 Task: Create a due date automation trigger when advanced on, 2 working days after a card is due add content with a name starting with resume at 11:00 AM.
Action: Mouse moved to (1115, 91)
Screenshot: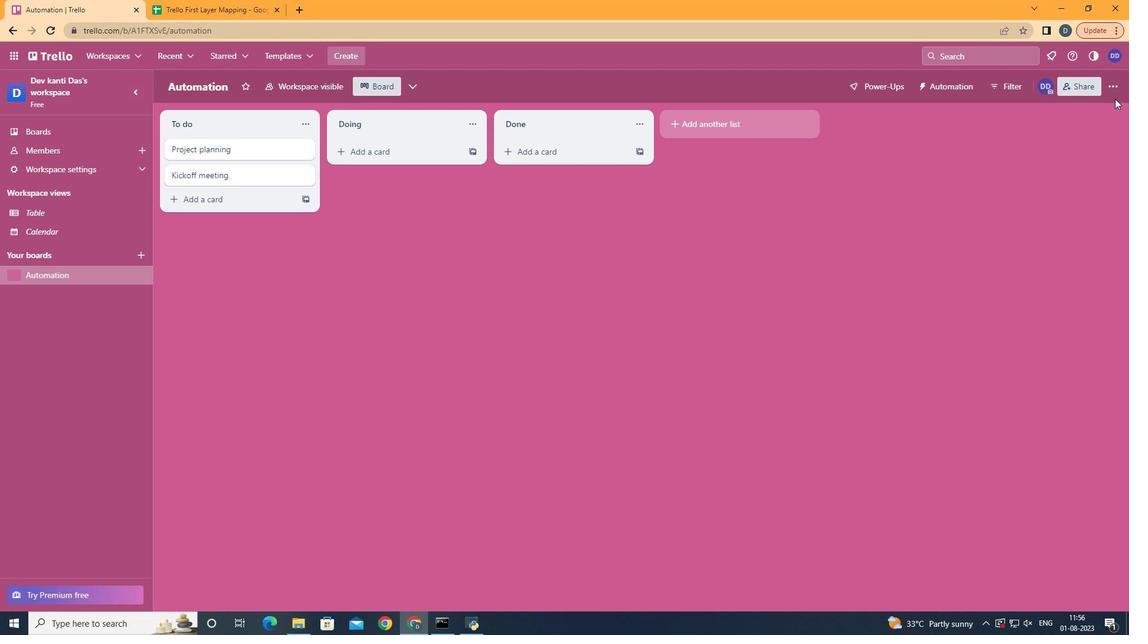 
Action: Mouse pressed left at (1115, 91)
Screenshot: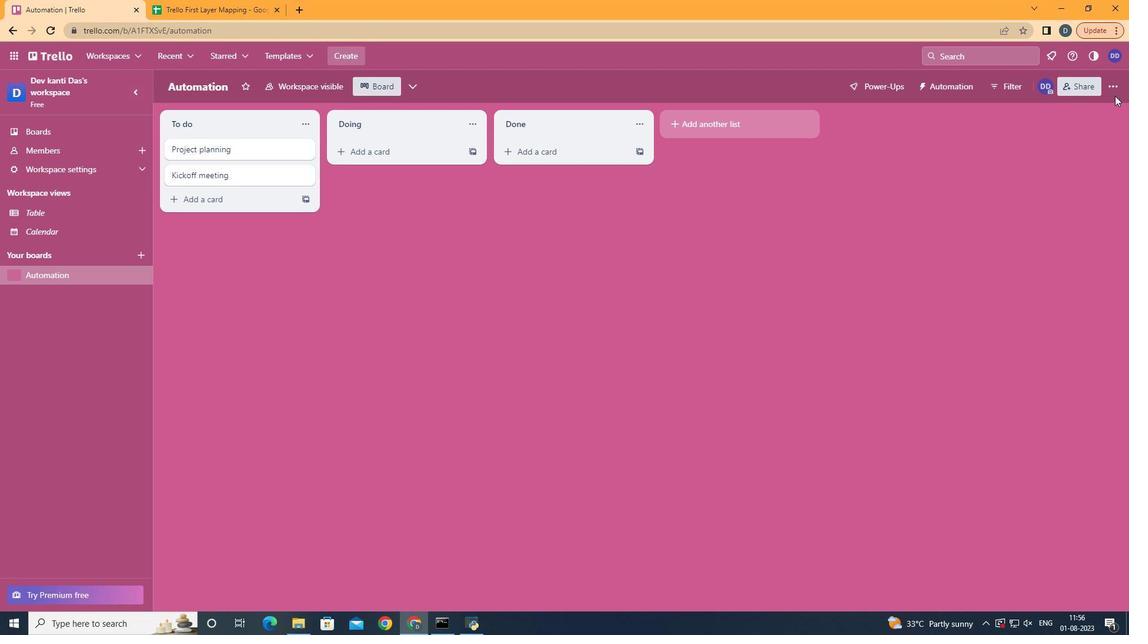 
Action: Mouse moved to (1042, 248)
Screenshot: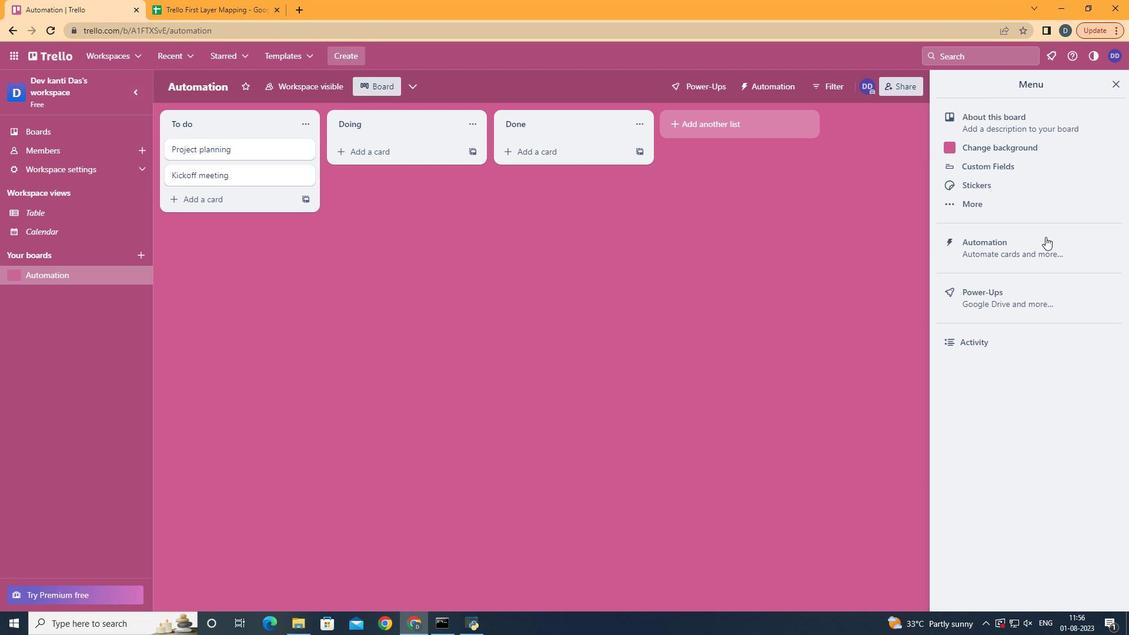 
Action: Mouse pressed left at (1042, 248)
Screenshot: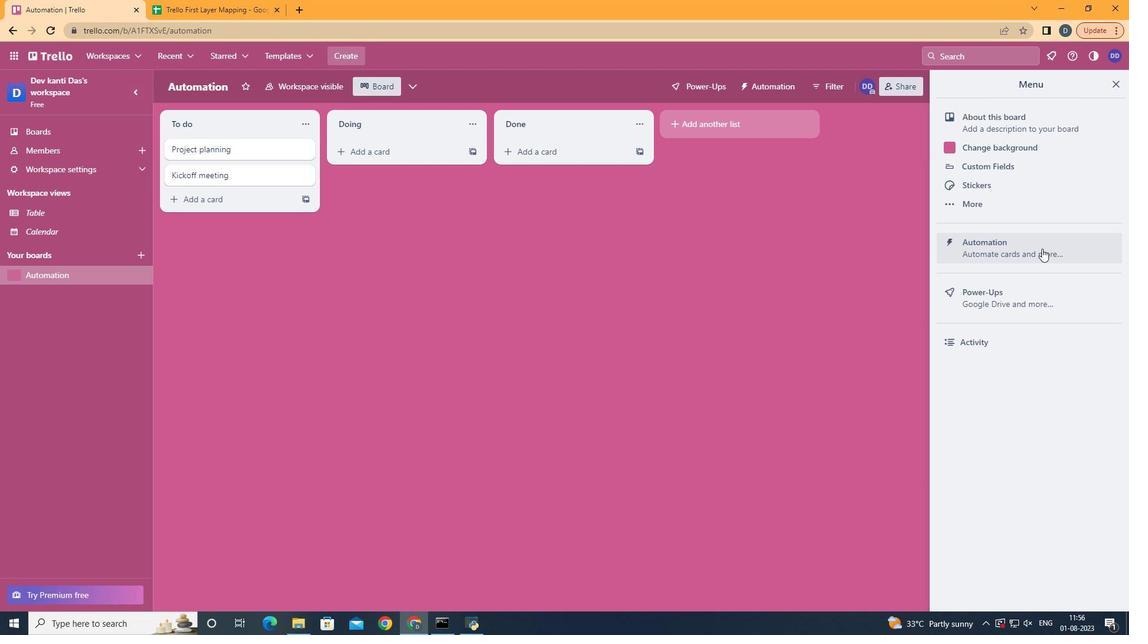 
Action: Mouse moved to (233, 236)
Screenshot: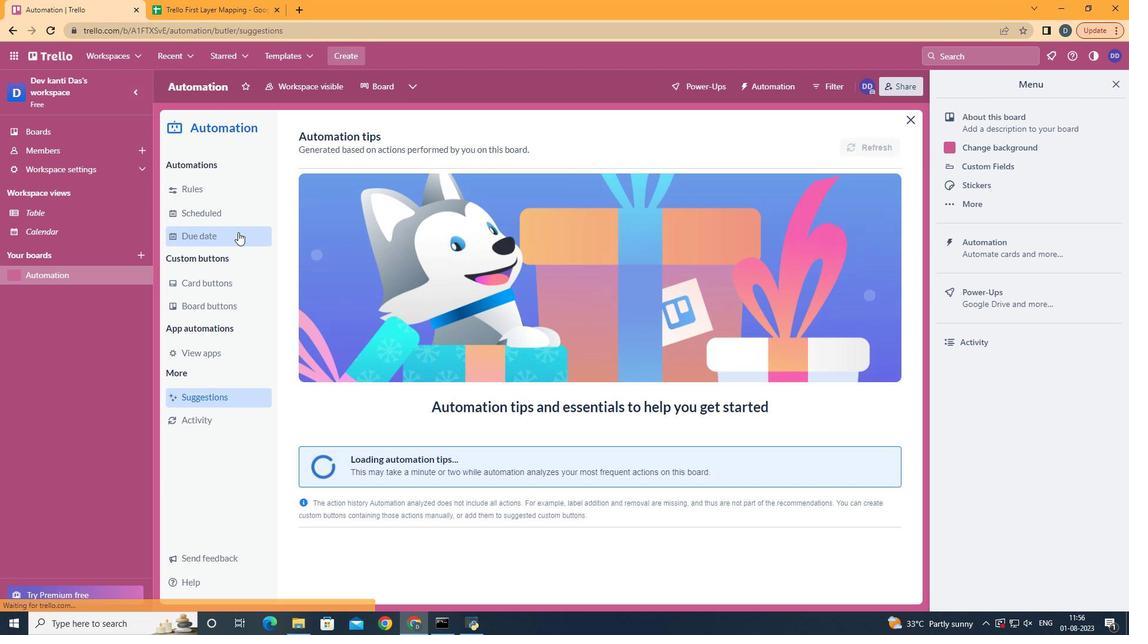 
Action: Mouse pressed left at (233, 236)
Screenshot: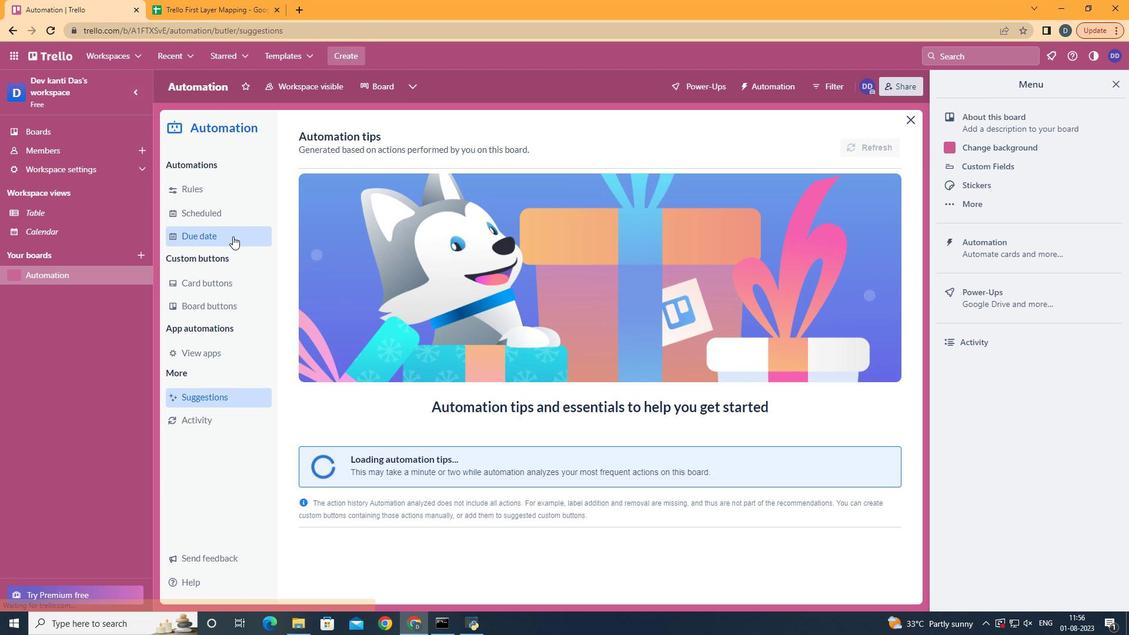 
Action: Mouse moved to (819, 141)
Screenshot: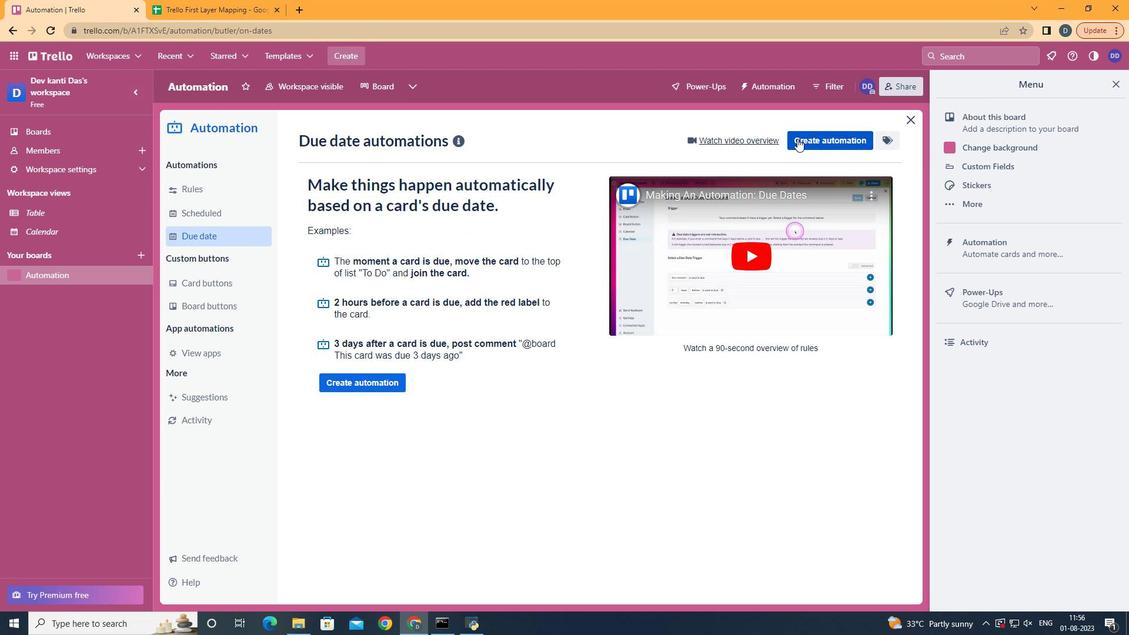 
Action: Mouse pressed left at (819, 141)
Screenshot: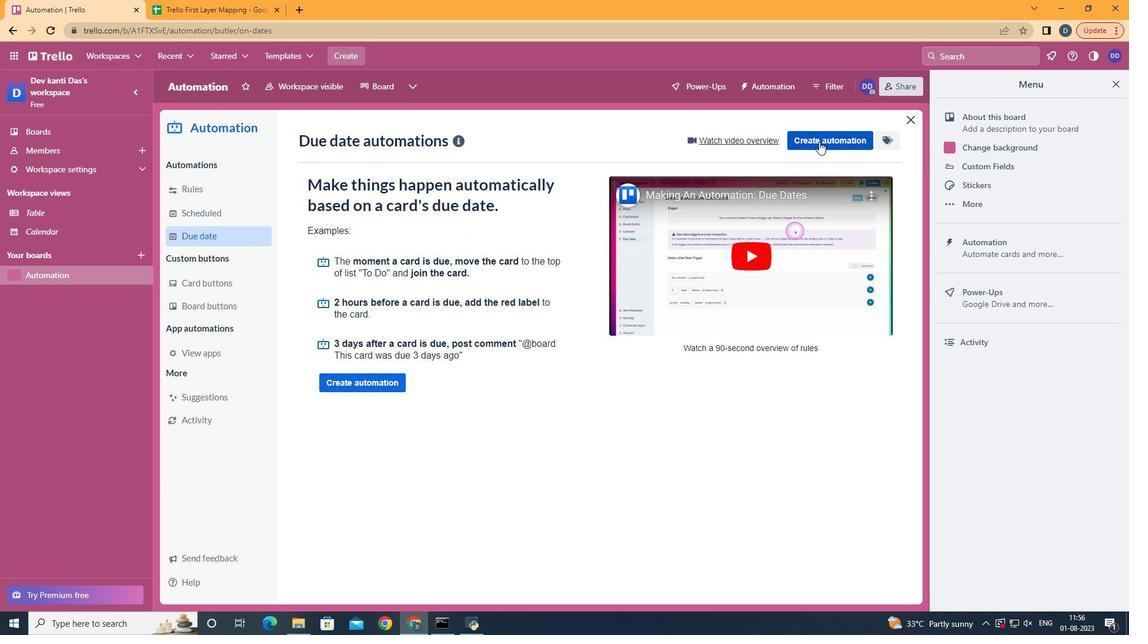 
Action: Mouse moved to (575, 245)
Screenshot: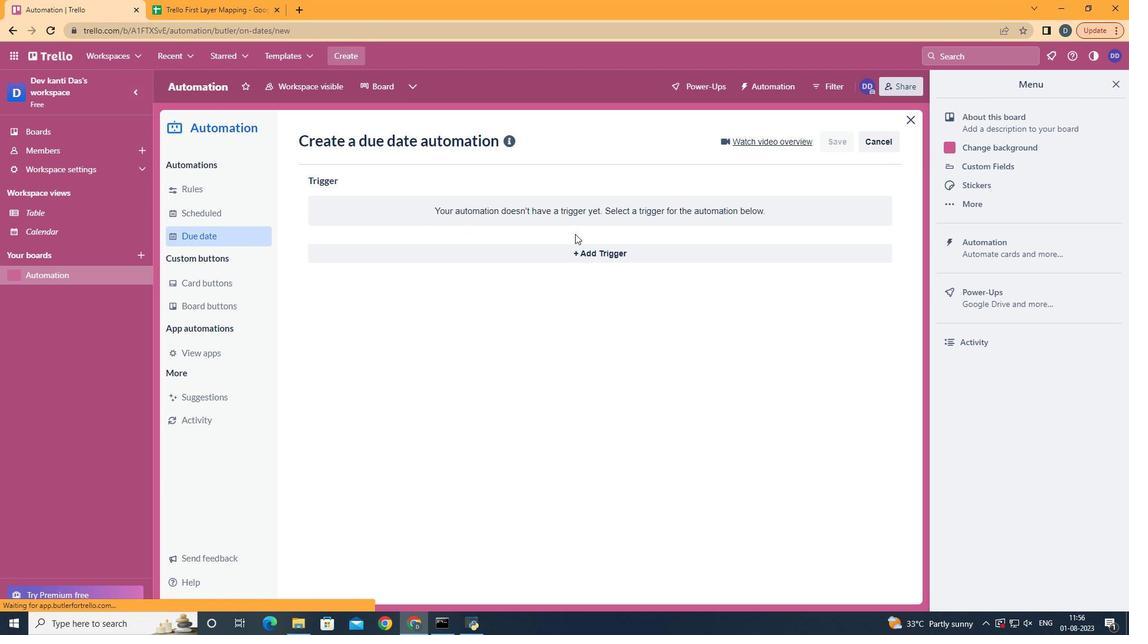 
Action: Mouse pressed left at (575, 245)
Screenshot: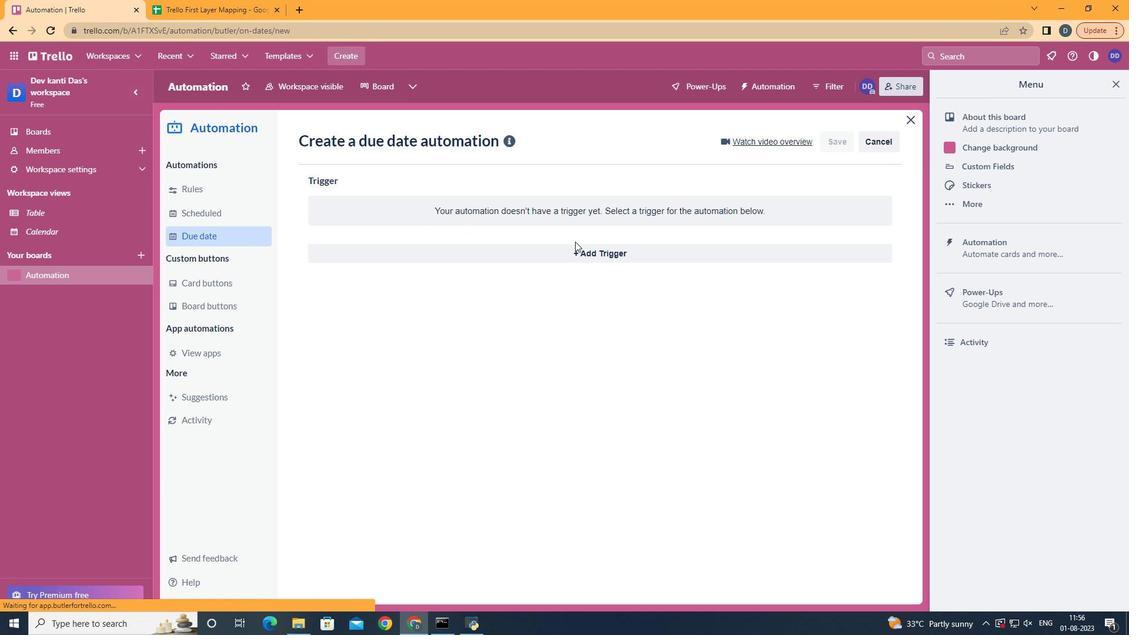 
Action: Mouse moved to (379, 478)
Screenshot: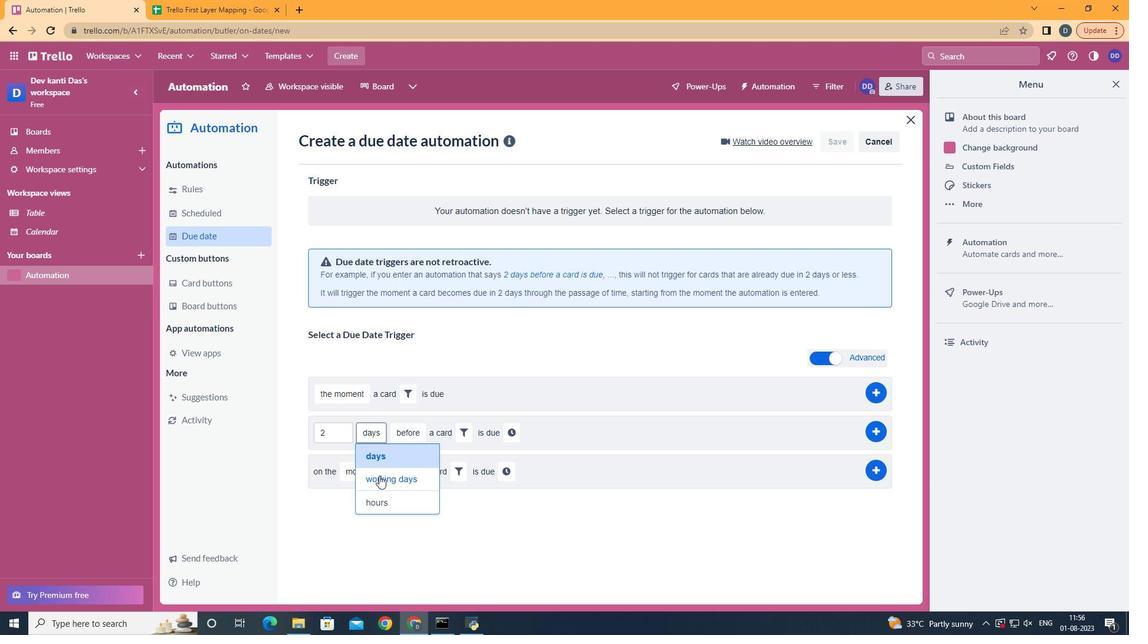 
Action: Mouse pressed left at (379, 478)
Screenshot: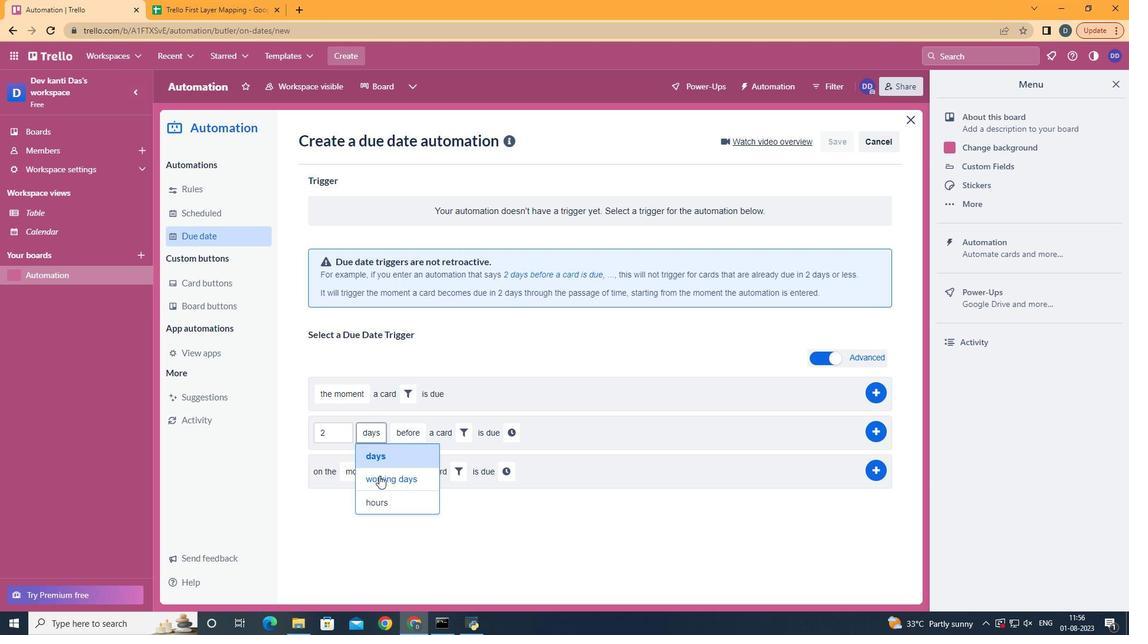 
Action: Mouse moved to (460, 480)
Screenshot: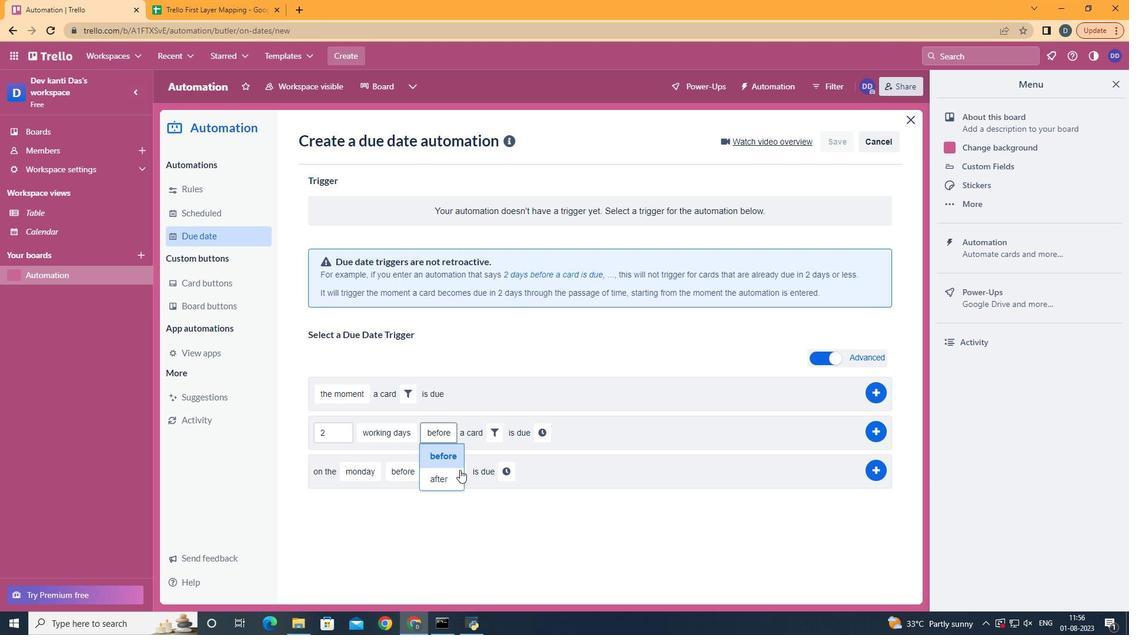 
Action: Mouse pressed left at (460, 480)
Screenshot: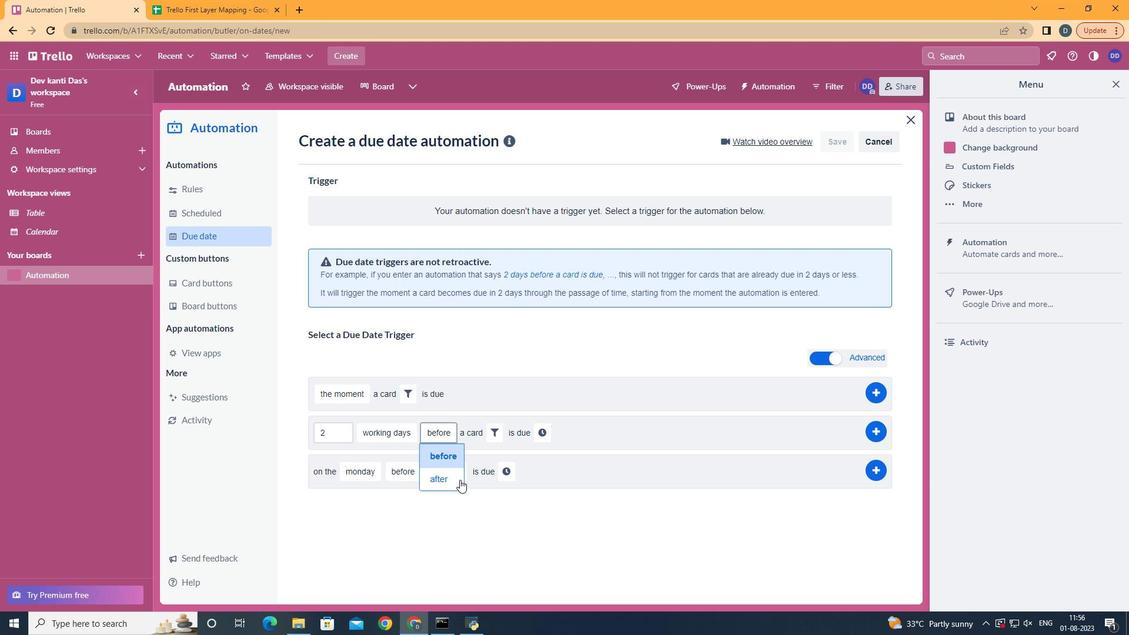 
Action: Mouse moved to (488, 421)
Screenshot: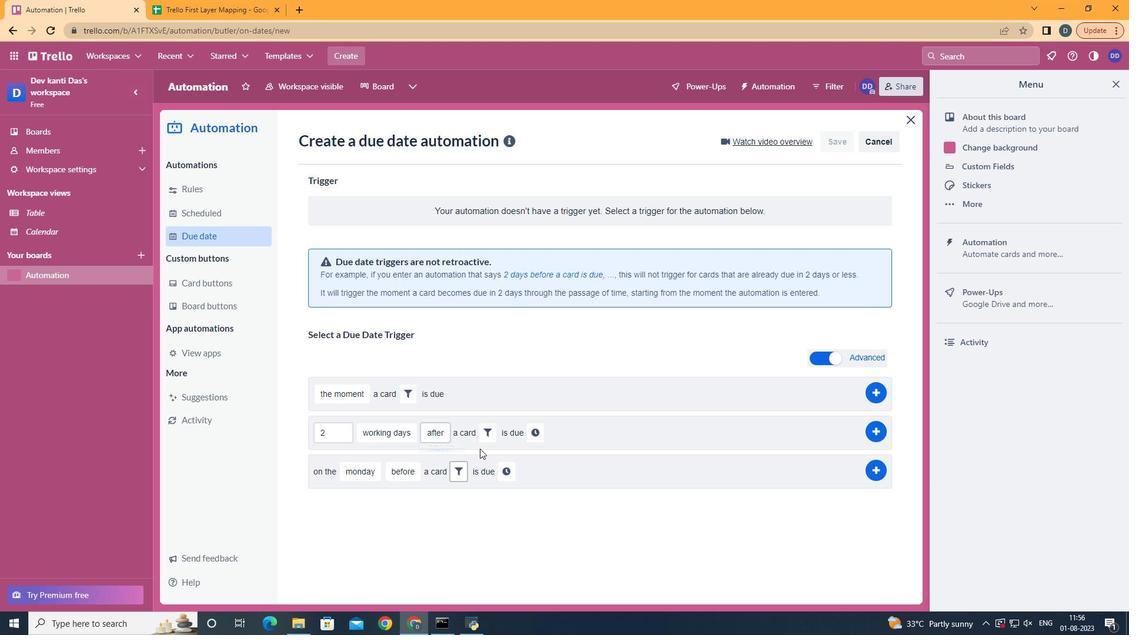 
Action: Mouse pressed left at (488, 421)
Screenshot: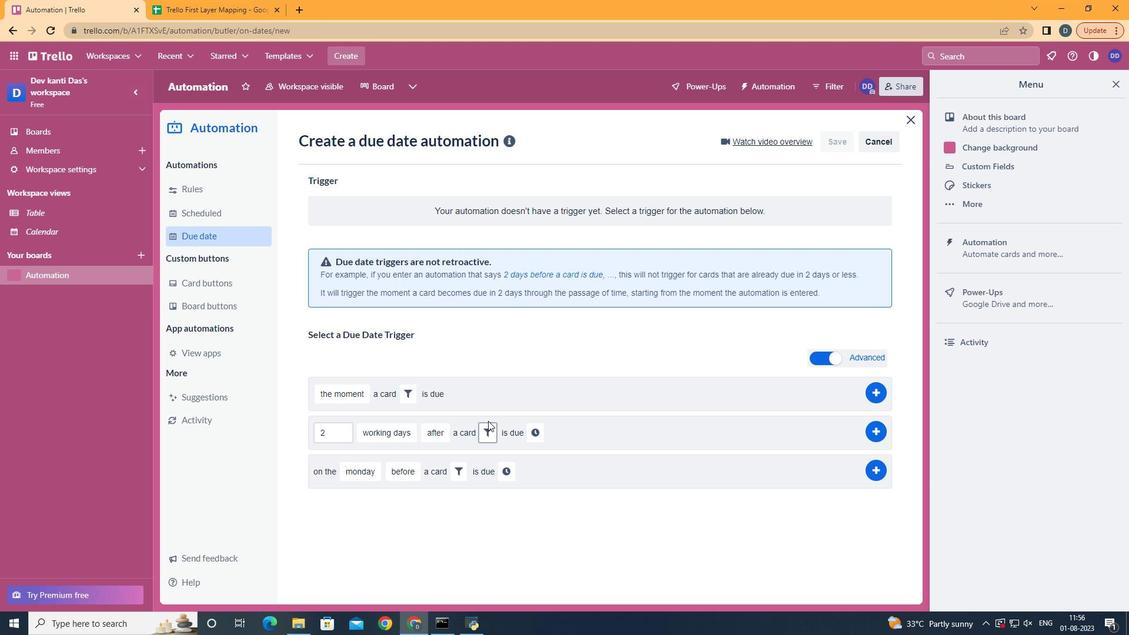 
Action: Mouse moved to (488, 428)
Screenshot: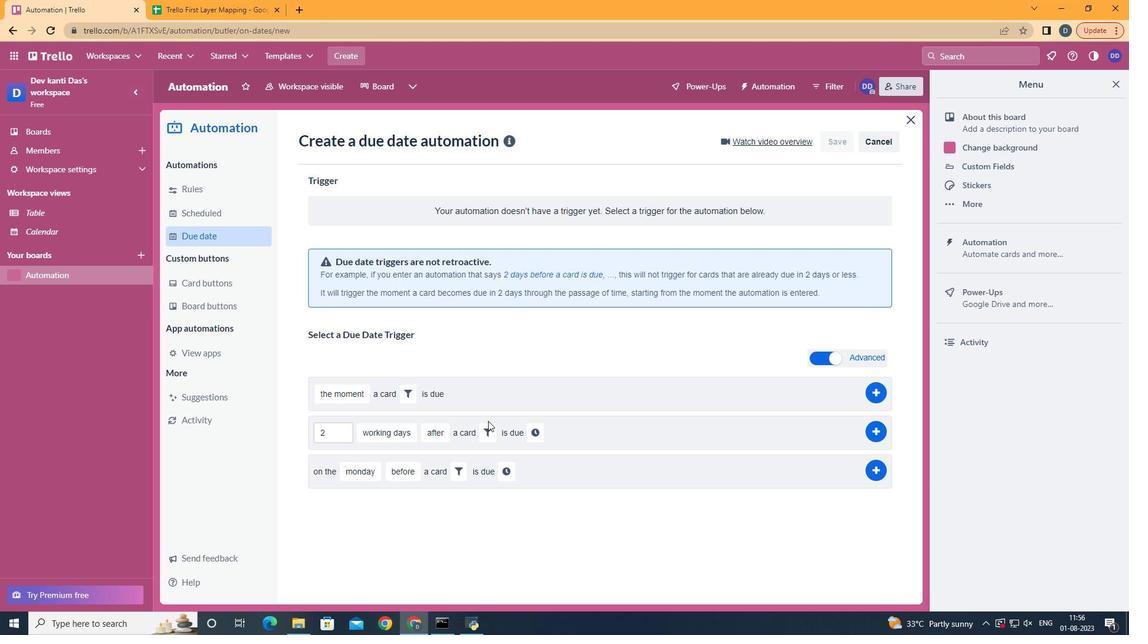 
Action: Mouse pressed left at (488, 428)
Screenshot: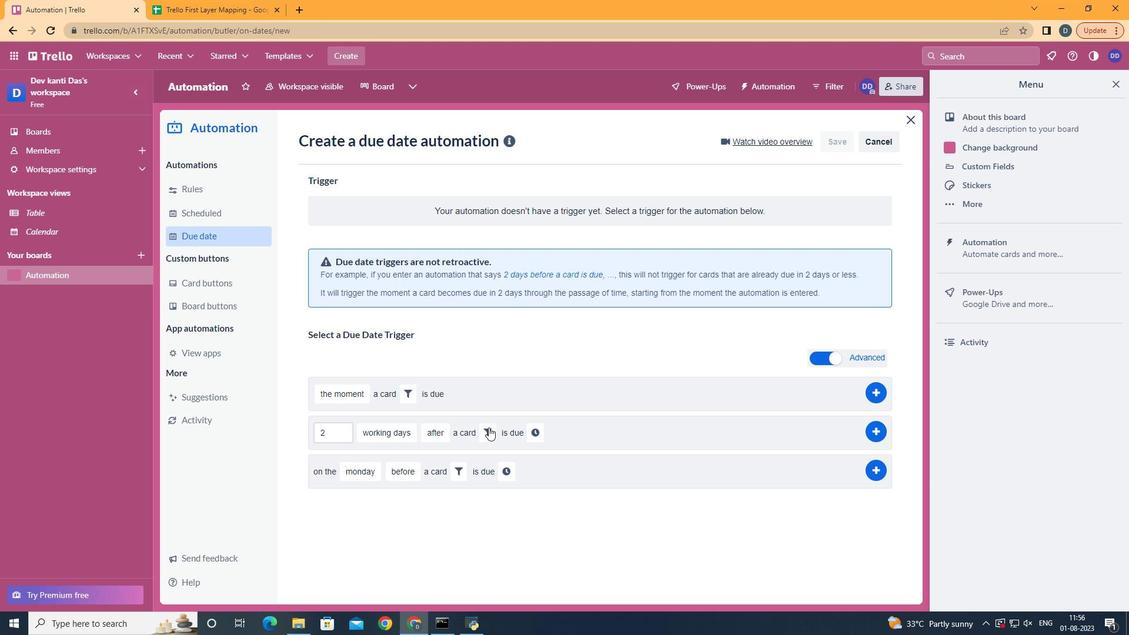 
Action: Mouse moved to (629, 471)
Screenshot: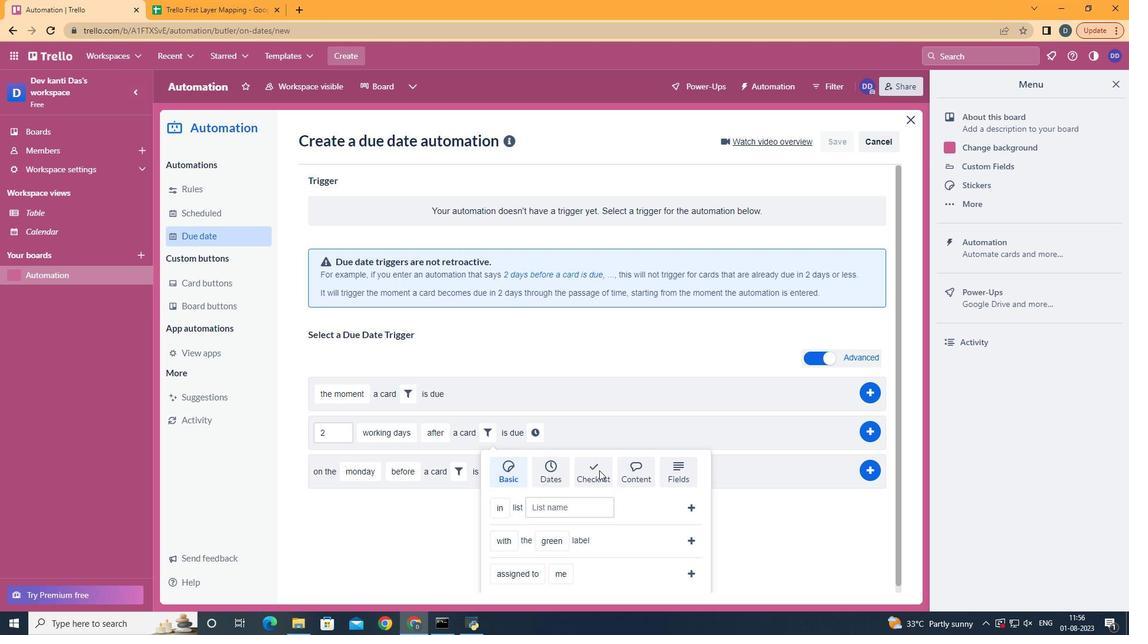 
Action: Mouse pressed left at (629, 471)
Screenshot: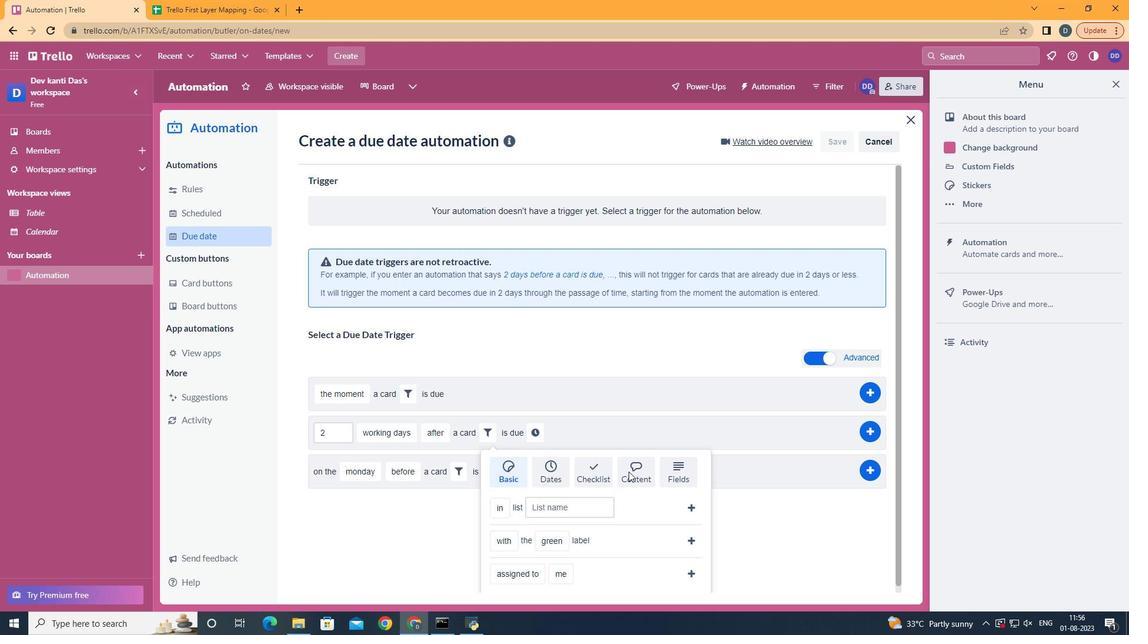 
Action: Mouse moved to (630, 470)
Screenshot: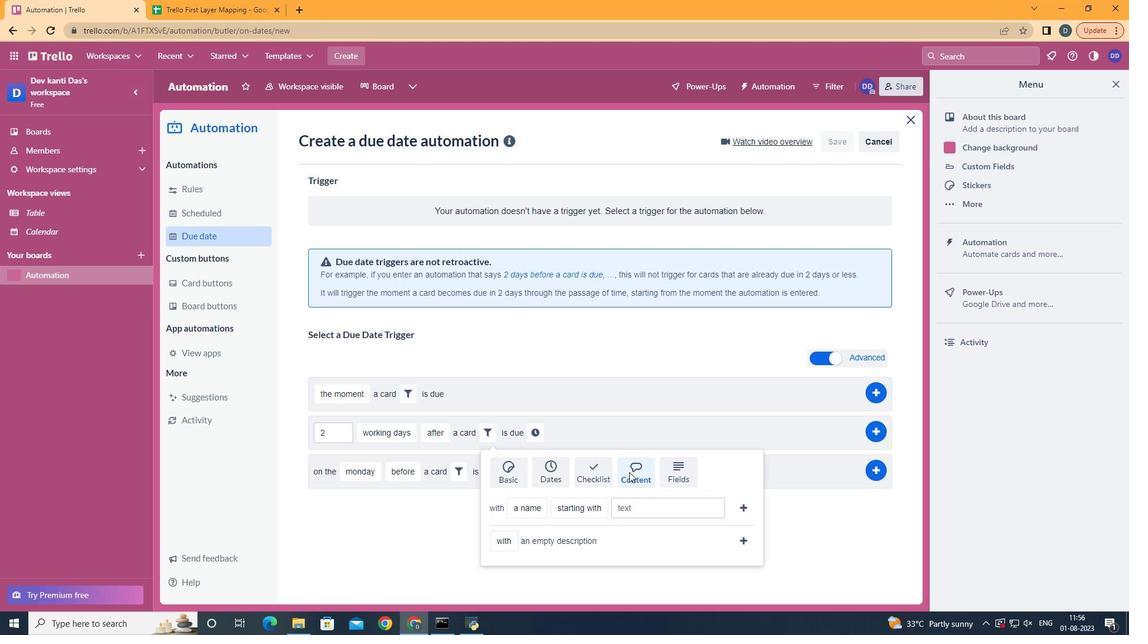 
Action: Mouse scrolled (630, 469) with delta (0, 0)
Screenshot: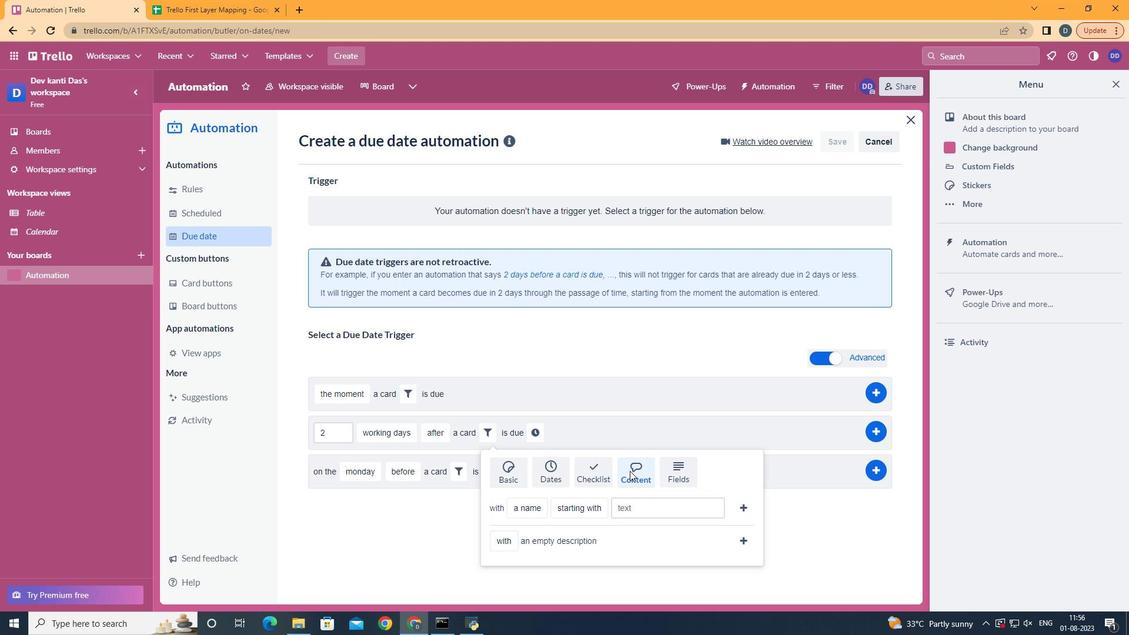 
Action: Mouse moved to (531, 534)
Screenshot: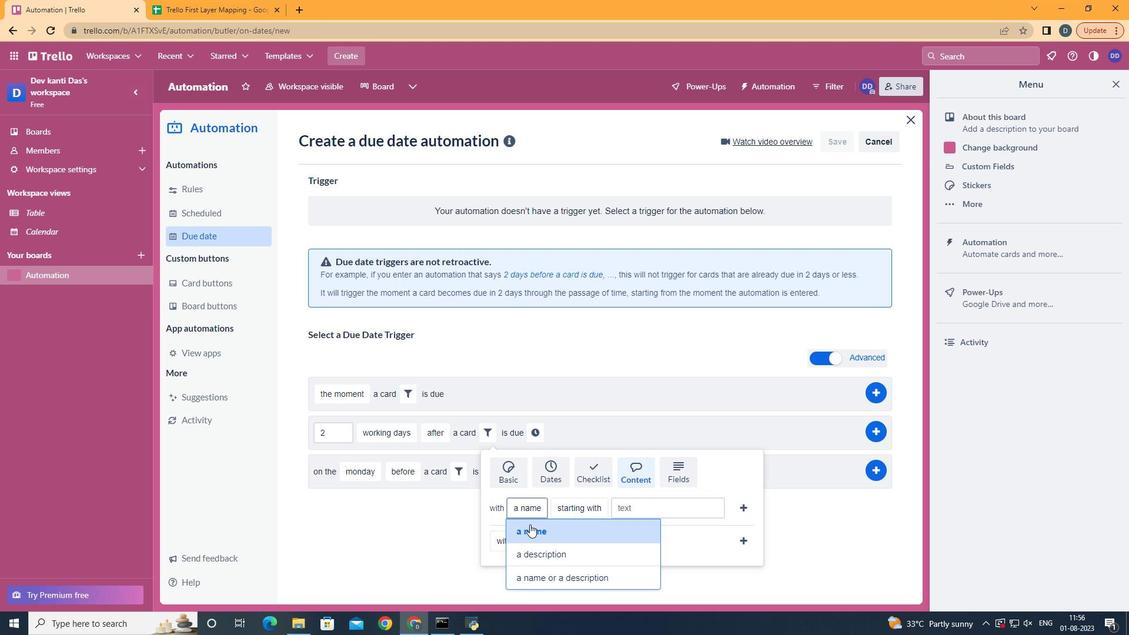 
Action: Mouse pressed left at (531, 534)
Screenshot: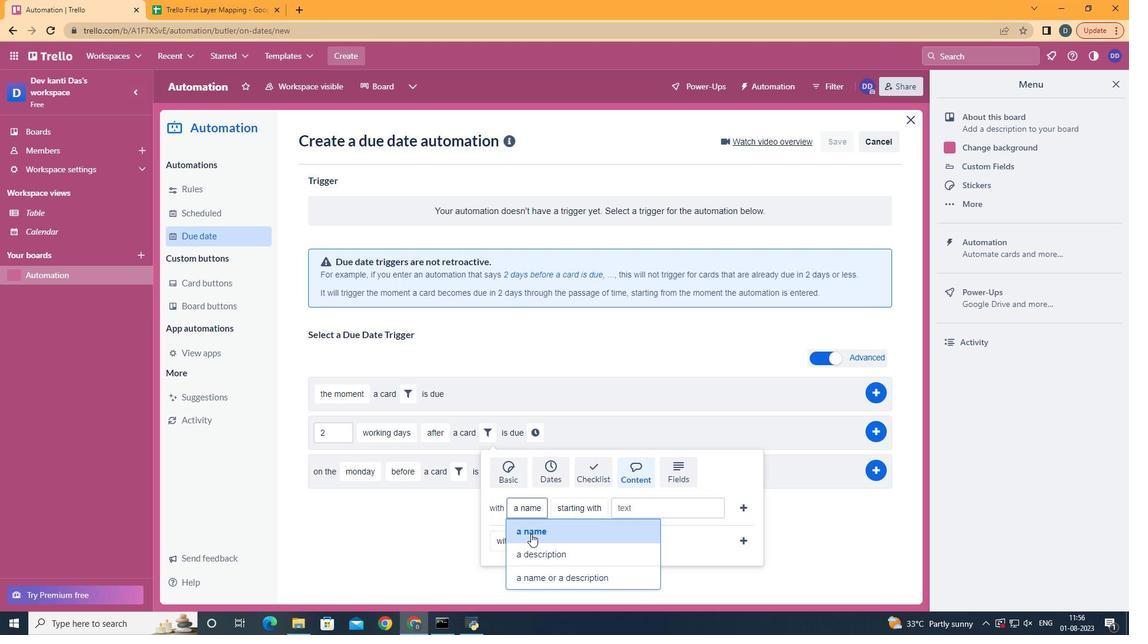 
Action: Mouse moved to (612, 370)
Screenshot: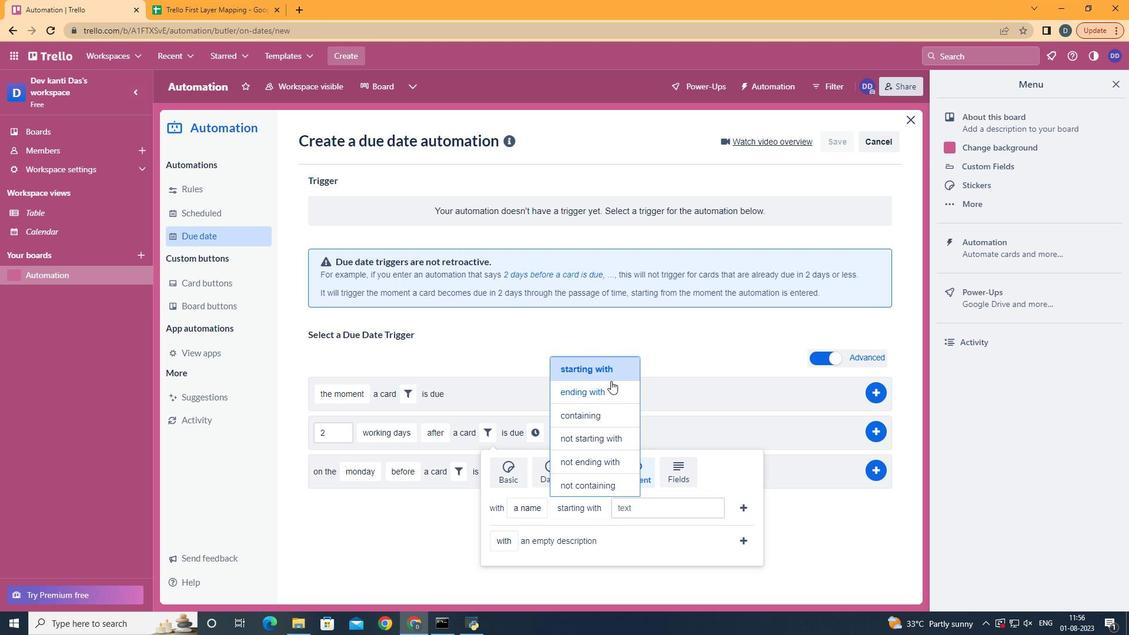 
Action: Mouse pressed left at (612, 370)
Screenshot: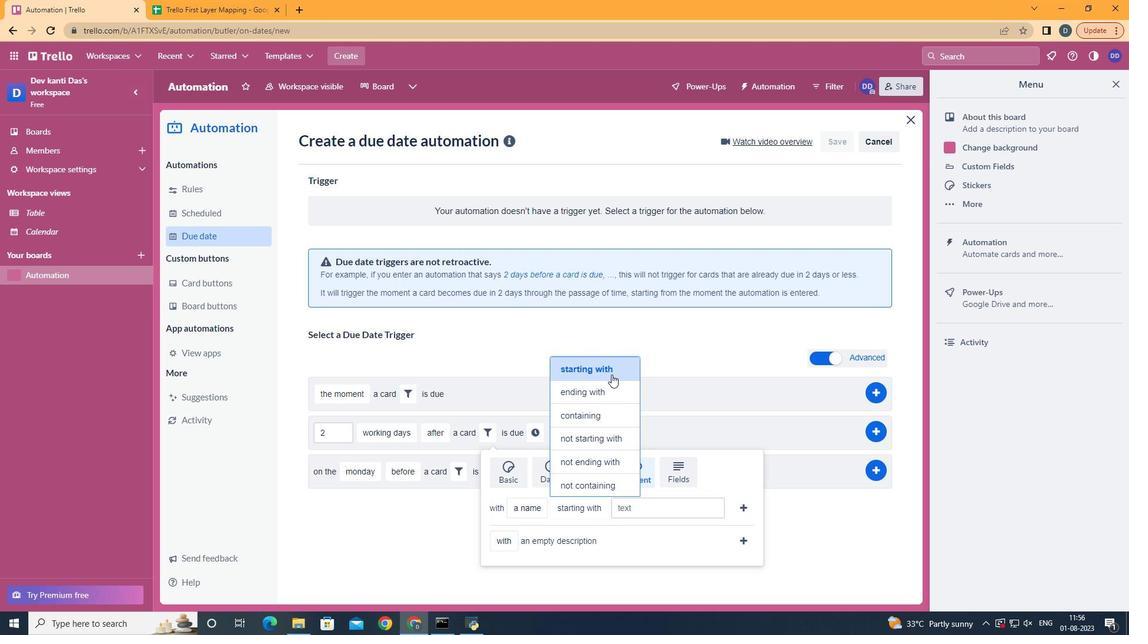 
Action: Mouse moved to (657, 507)
Screenshot: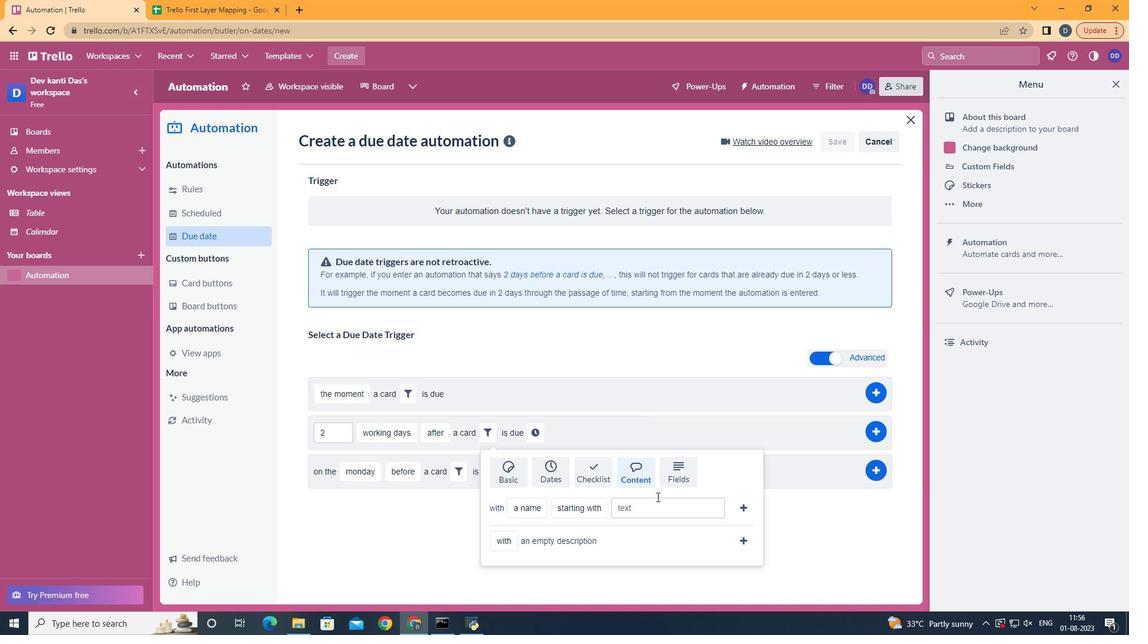 
Action: Mouse pressed left at (657, 507)
Screenshot: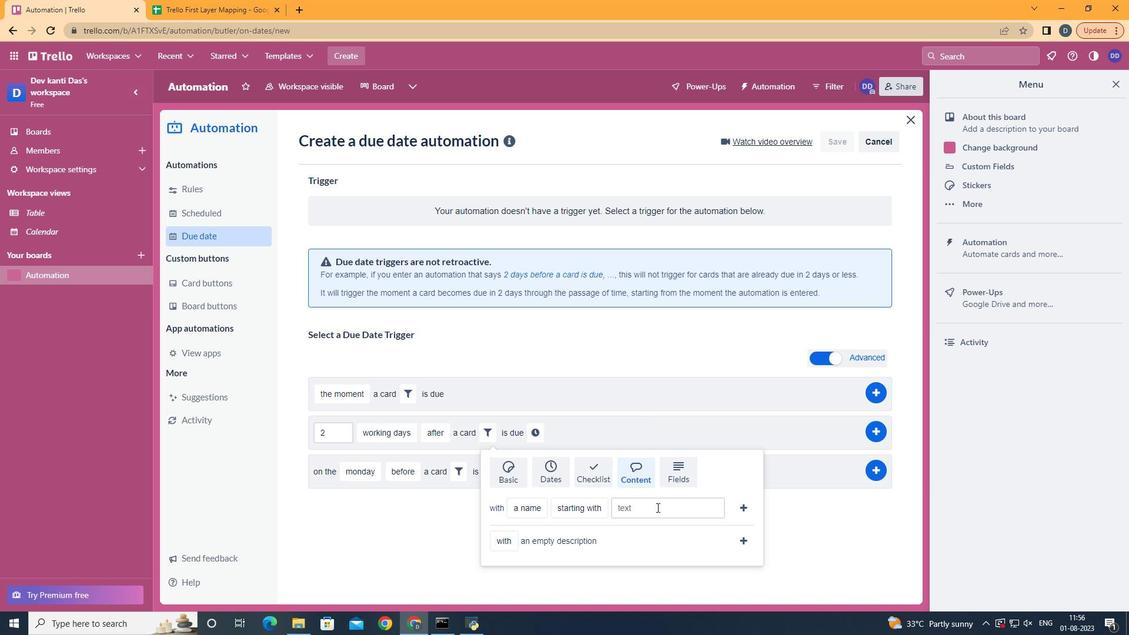 
Action: Mouse moved to (657, 507)
Screenshot: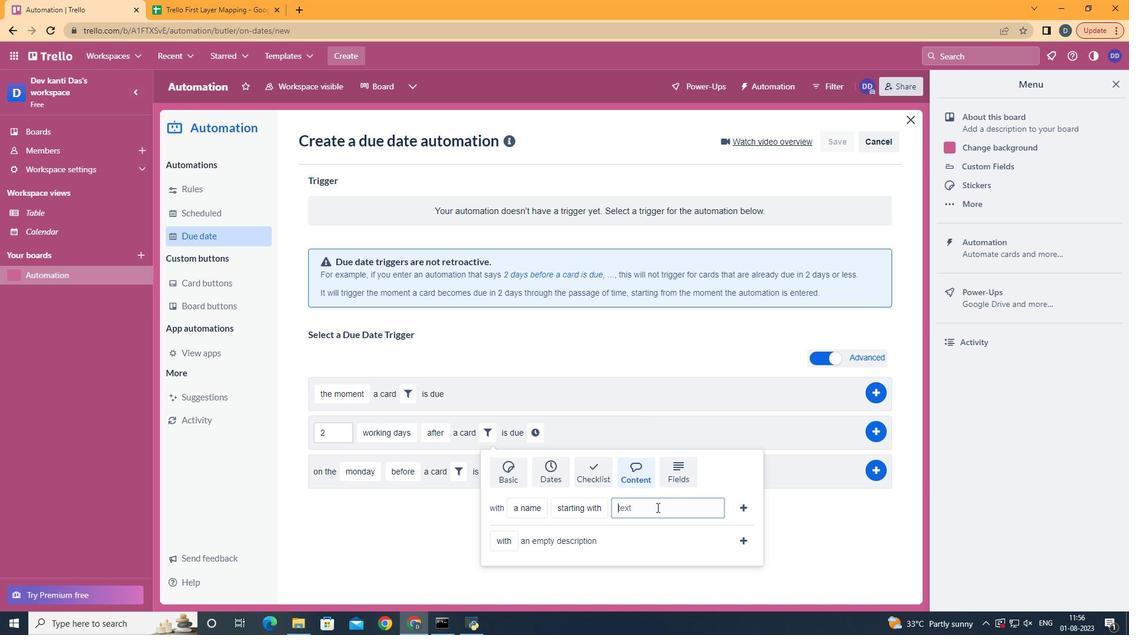
Action: Key pressed resume
Screenshot: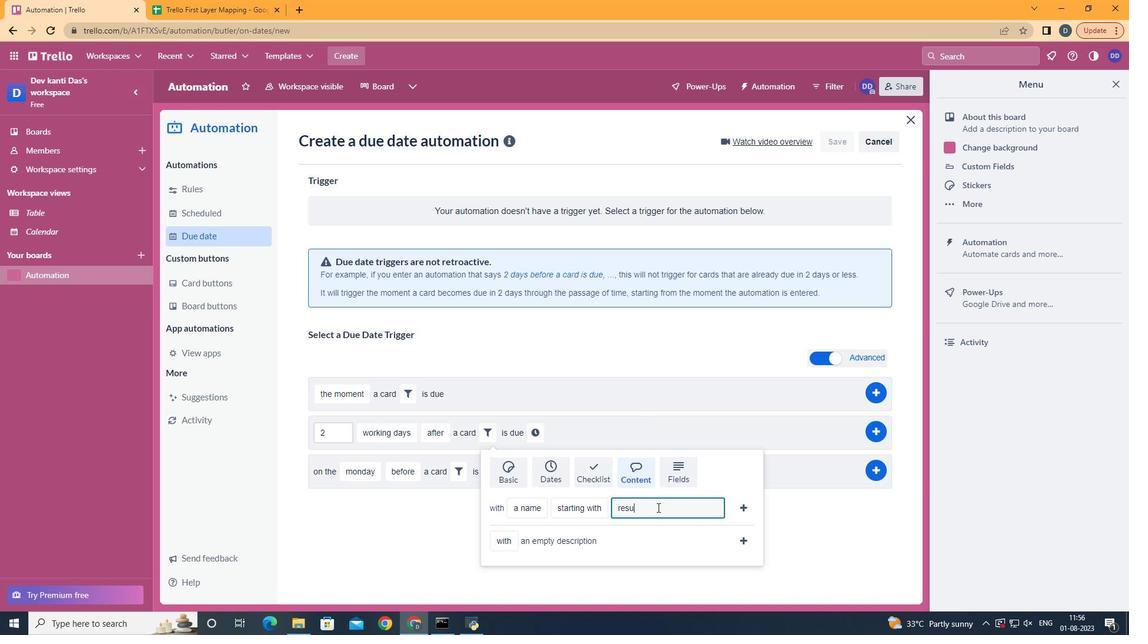 
Action: Mouse moved to (749, 508)
Screenshot: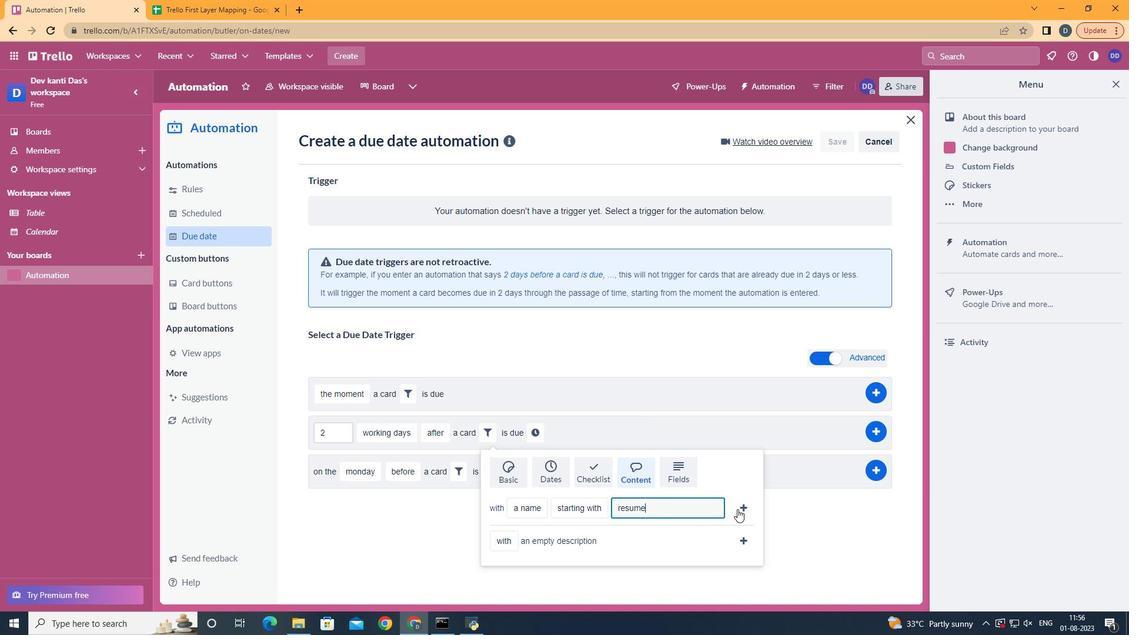 
Action: Mouse pressed left at (749, 508)
Screenshot: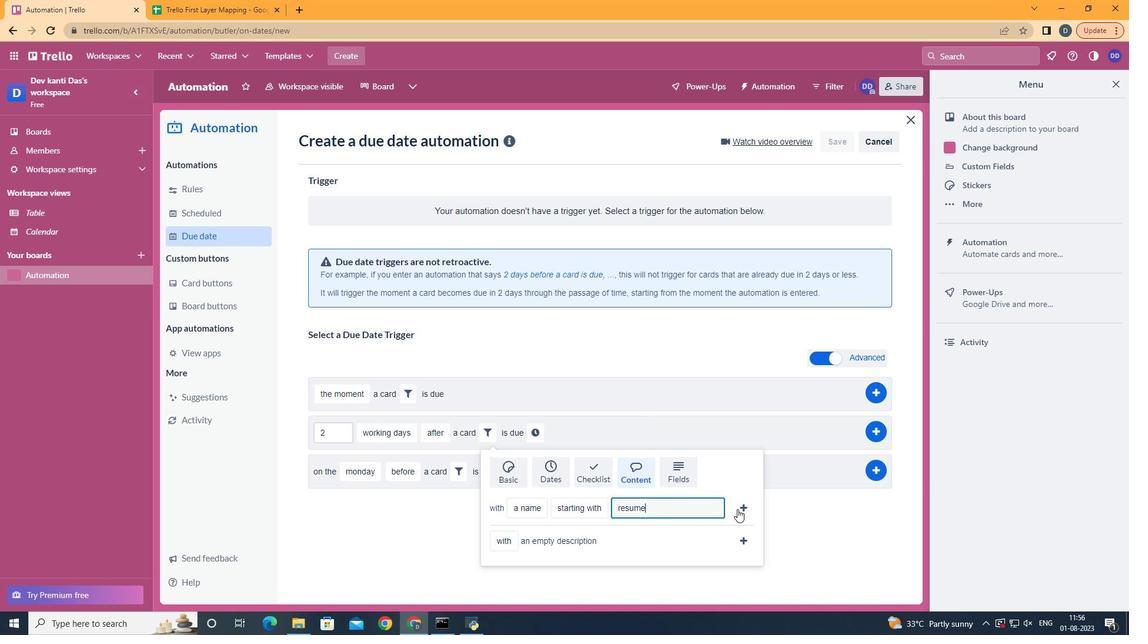 
Action: Mouse moved to (697, 433)
Screenshot: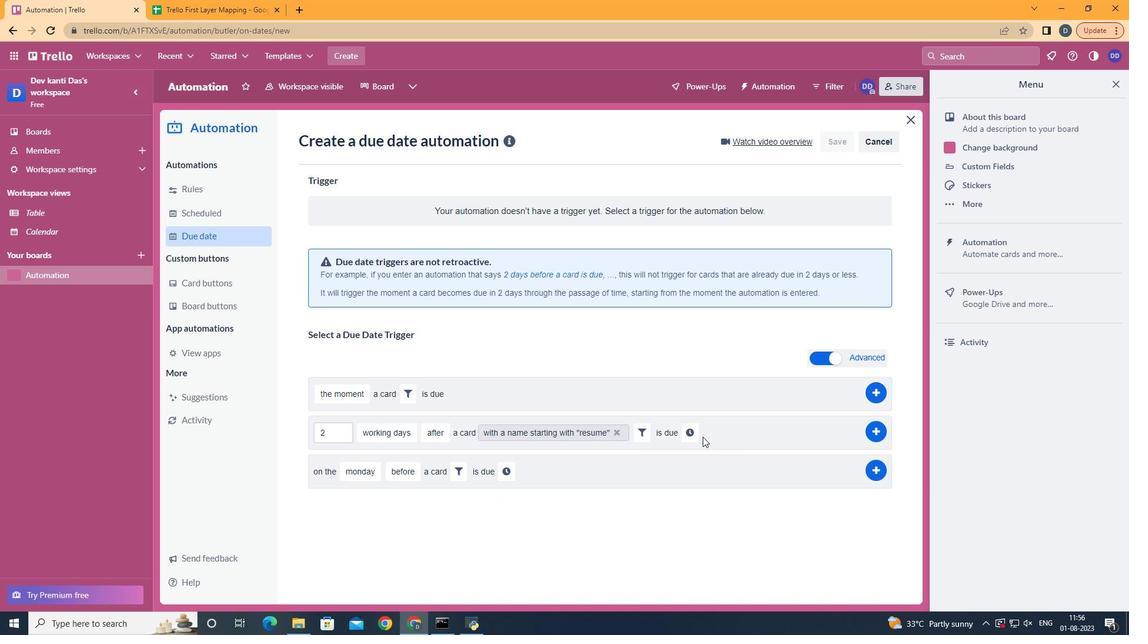 
Action: Mouse pressed left at (697, 433)
Screenshot: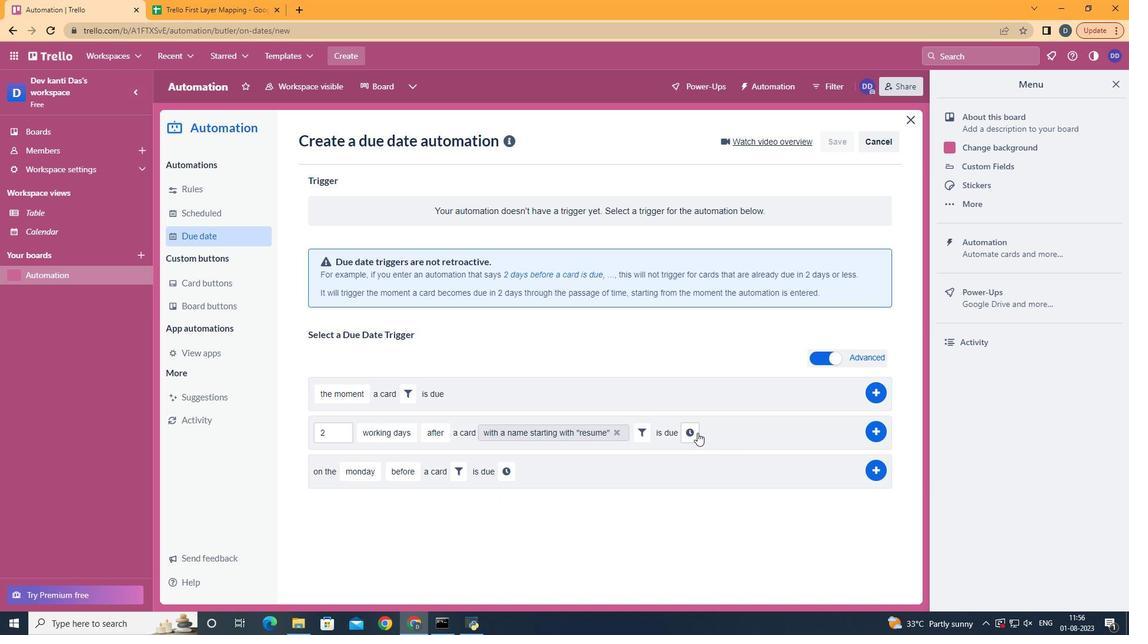 
Action: Mouse moved to (718, 438)
Screenshot: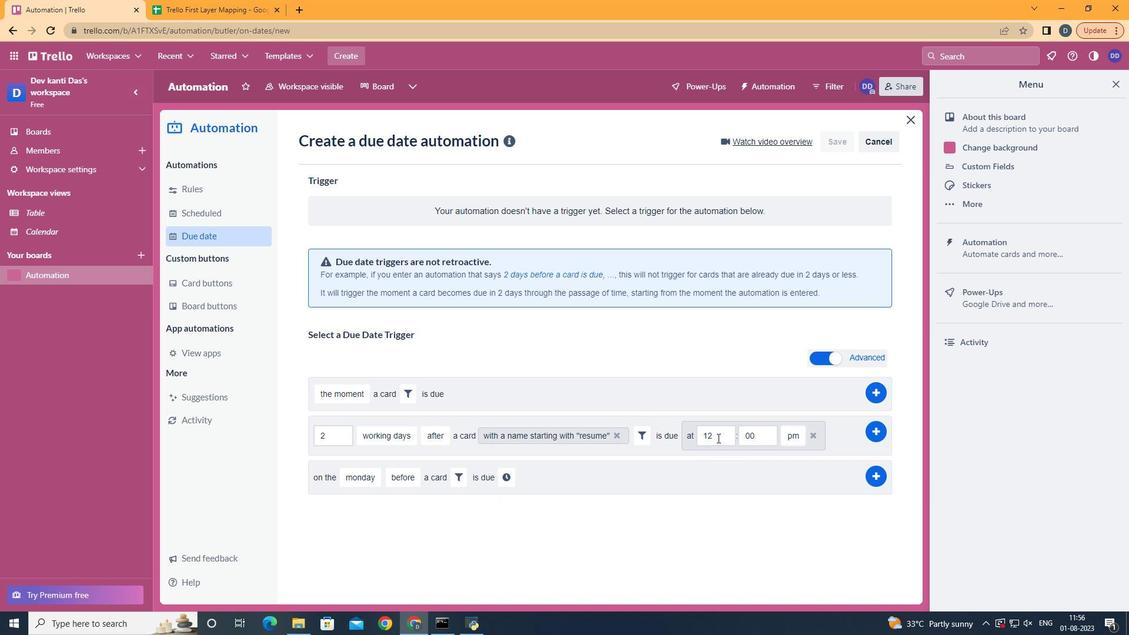 
Action: Mouse pressed left at (718, 438)
Screenshot: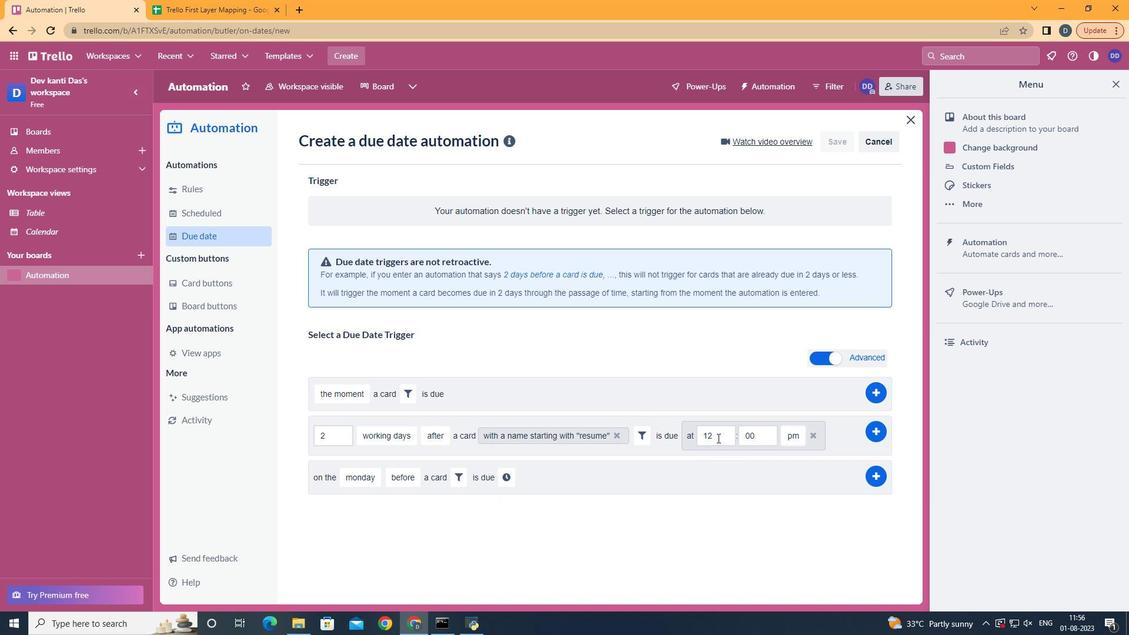 
Action: Key pressed <Key.backspace>1
Screenshot: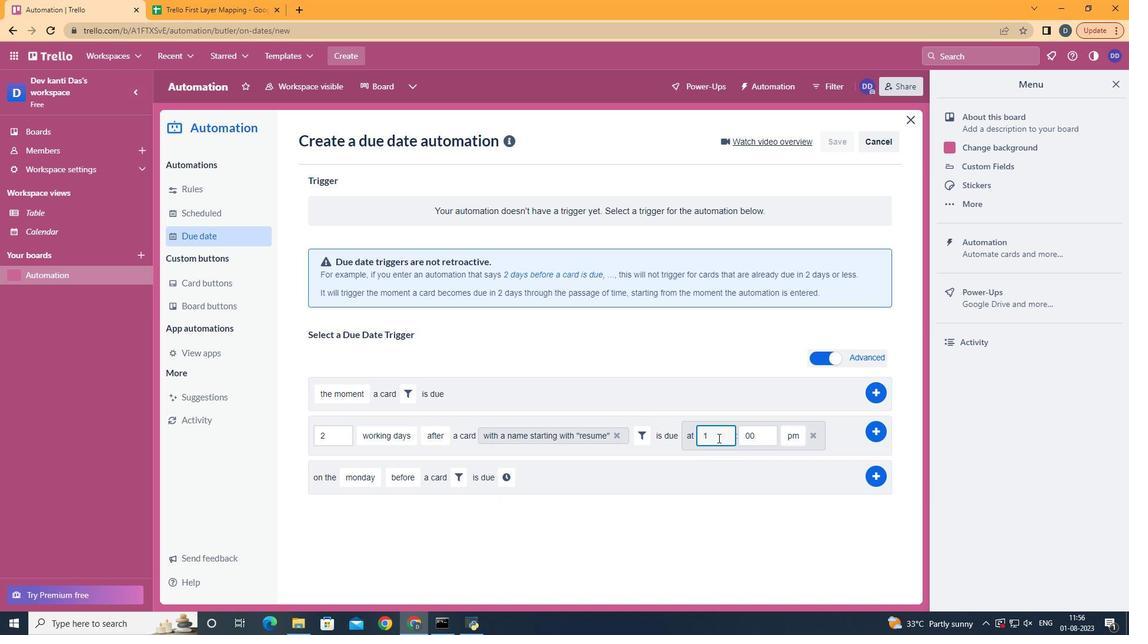 
Action: Mouse moved to (797, 457)
Screenshot: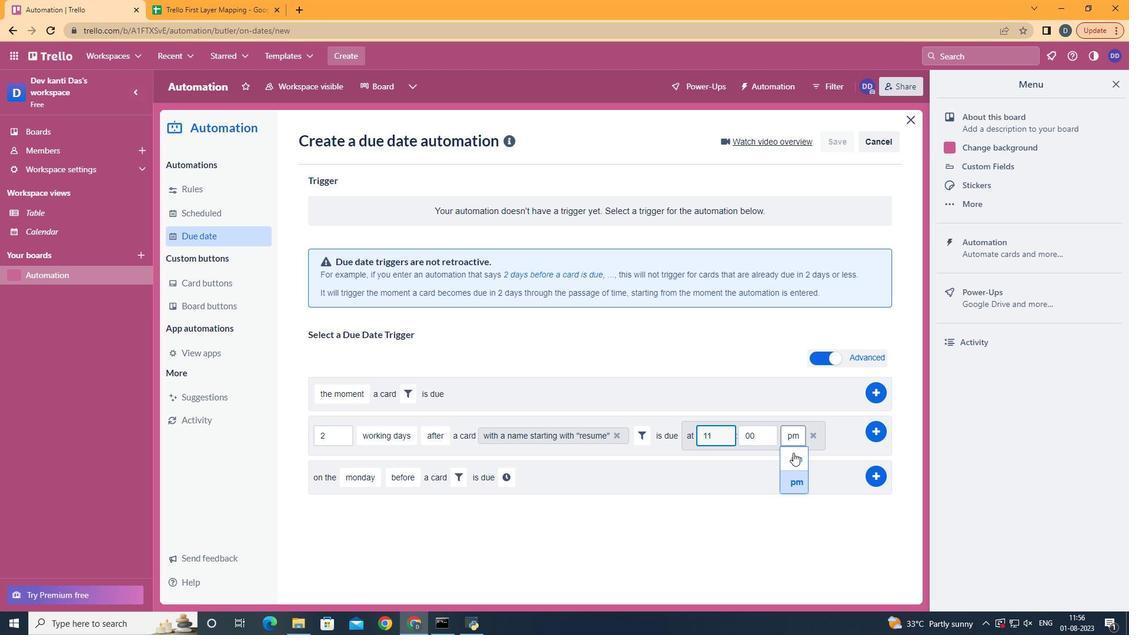 
Action: Mouse pressed left at (797, 457)
Screenshot: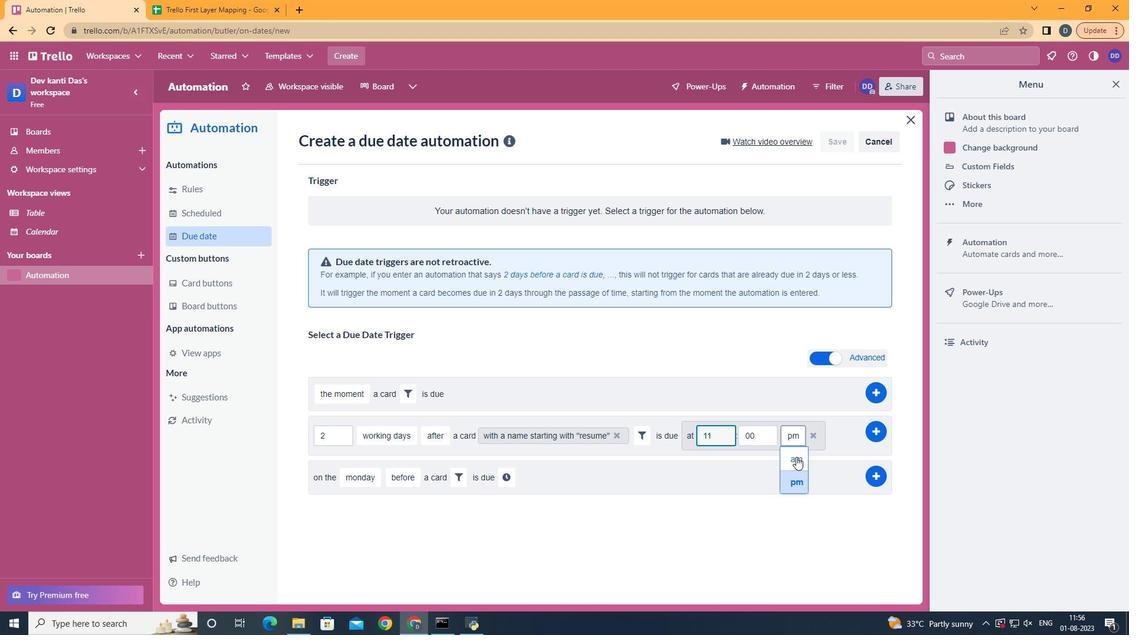 
Action: Mouse moved to (874, 439)
Screenshot: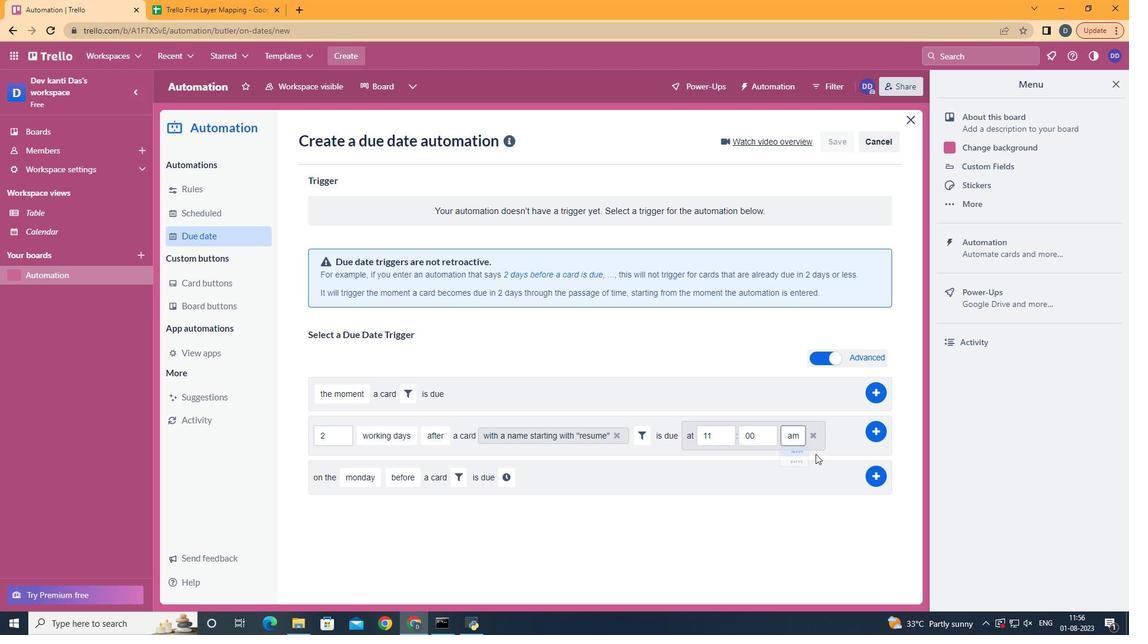 
Action: Mouse pressed left at (874, 439)
Screenshot: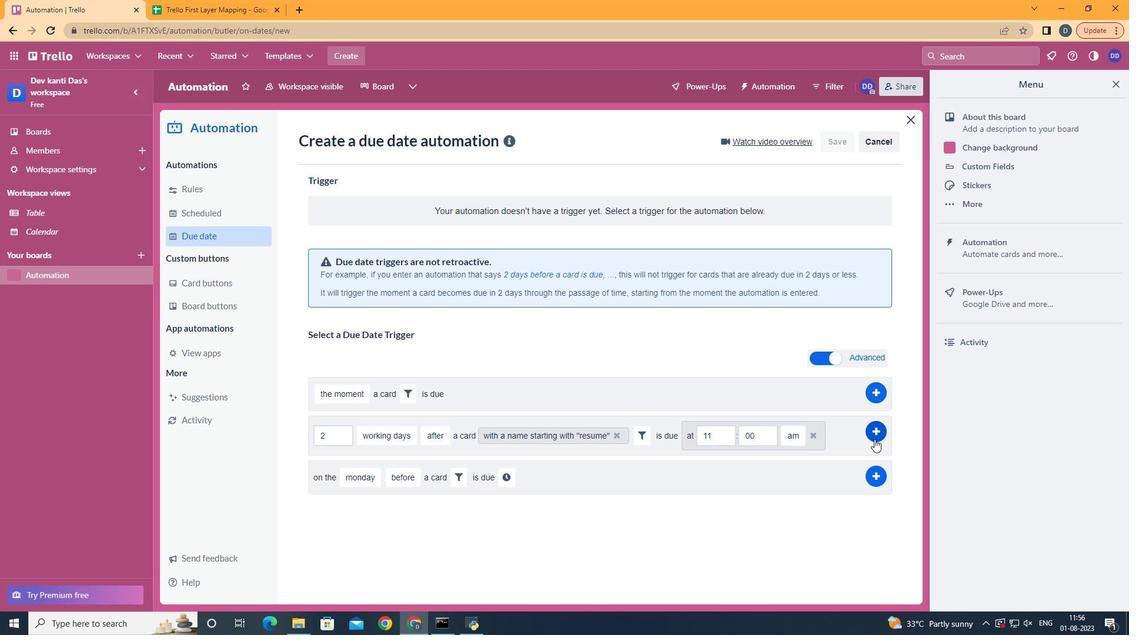 
Action: Mouse moved to (650, 233)
Screenshot: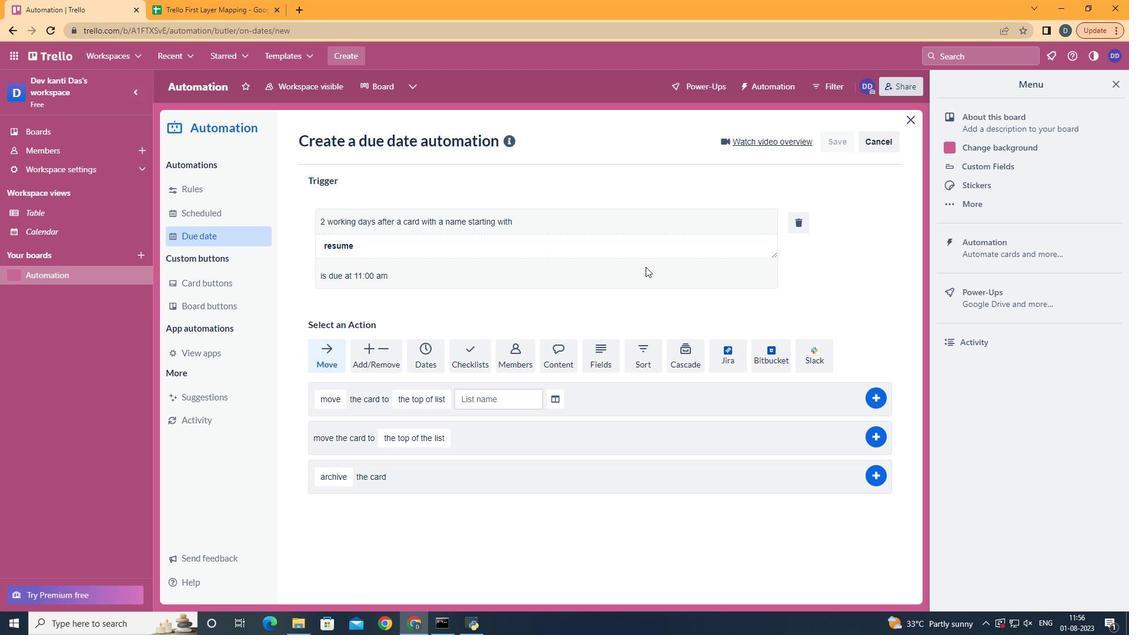 
